 Task: Invite Team Member Softage.1@softage.net to Workspace Financial Modelling. Invite Team Member Softage.2@softage.net to Workspace Financial Modelling. Invite Team Member Softage.3@softage.net to Workspace Financial Modelling. Invite Team Member Softage.4@softage.net to Workspace Financial Modelling
Action: Mouse moved to (816, 98)
Screenshot: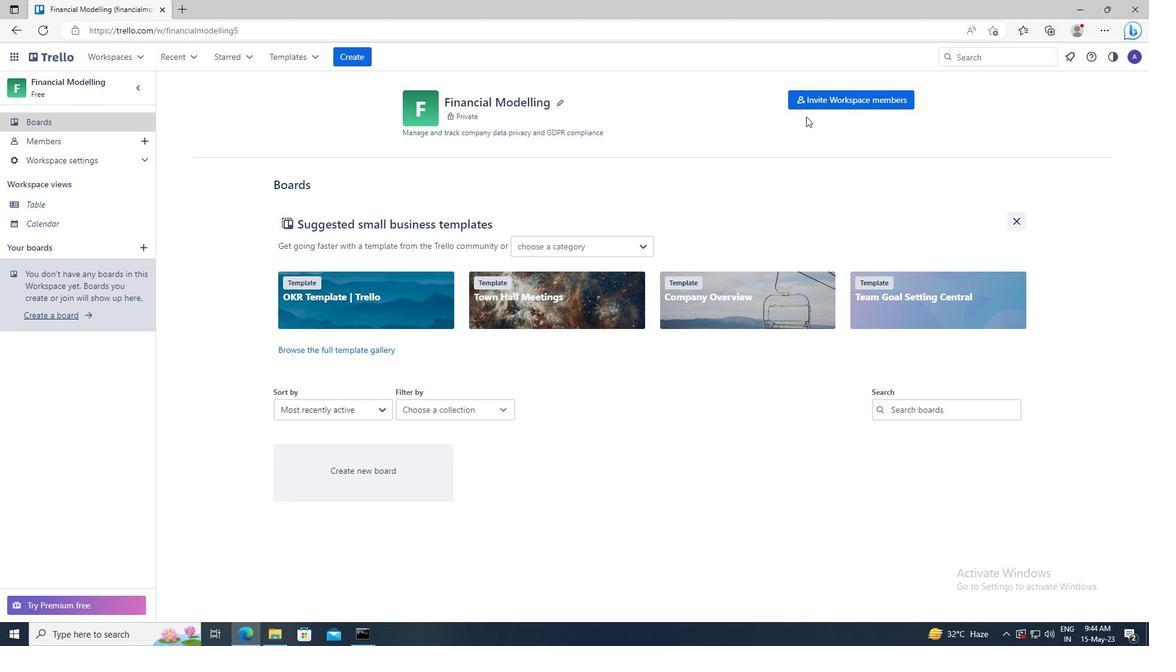
Action: Mouse pressed left at (816, 98)
Screenshot: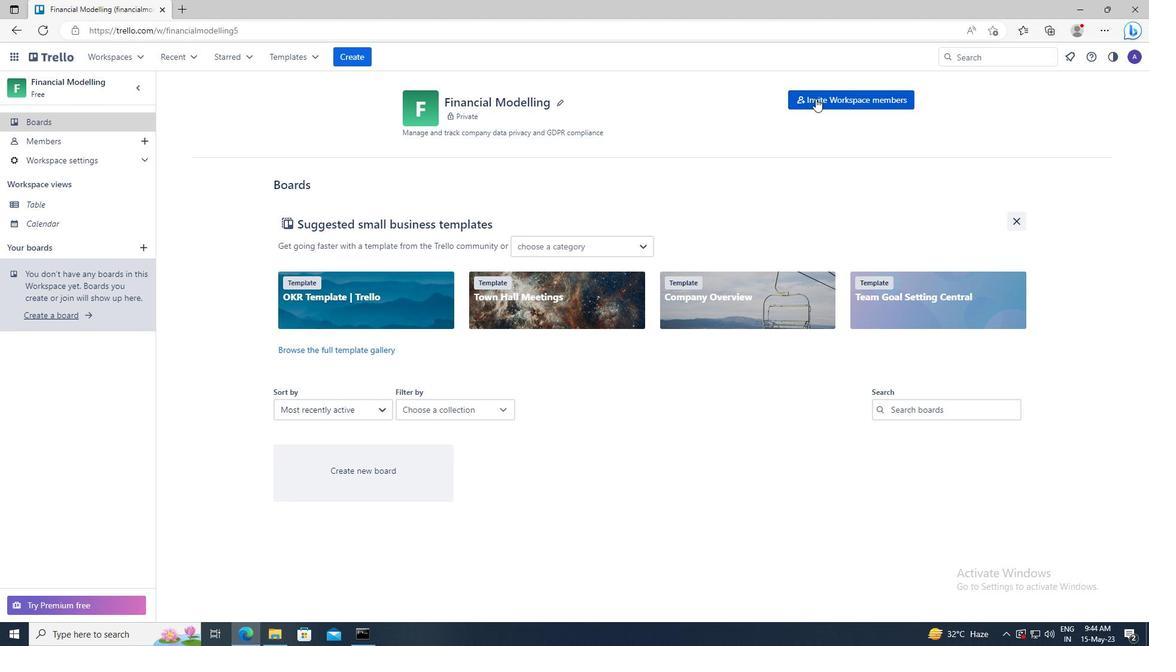 
Action: Mouse moved to (454, 329)
Screenshot: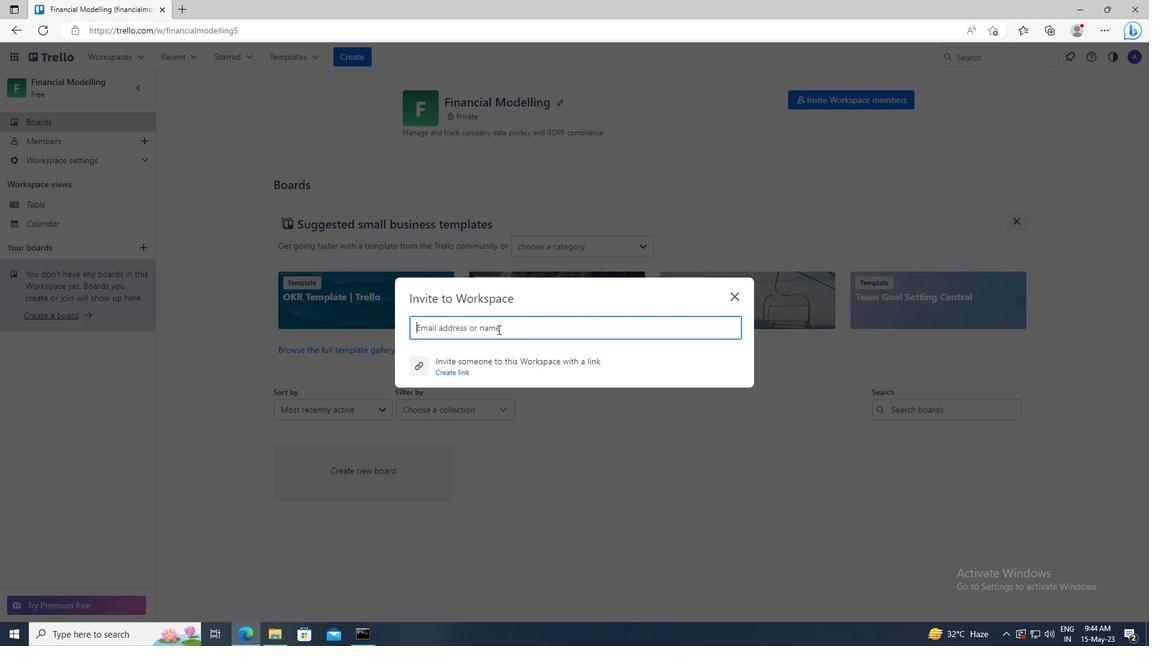
Action: Mouse pressed left at (454, 329)
Screenshot: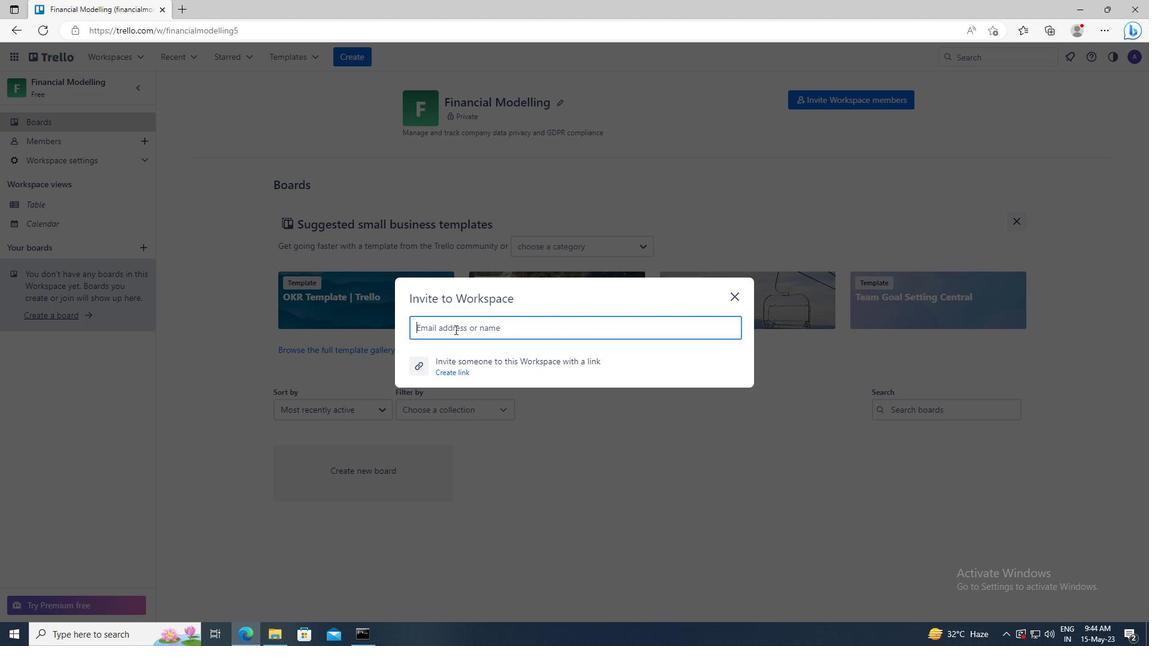 
Action: Key pressed <Key.shift>SOFTAGE.1<Key.shift><Key.shift>@SOFTAGE.NET
Screenshot: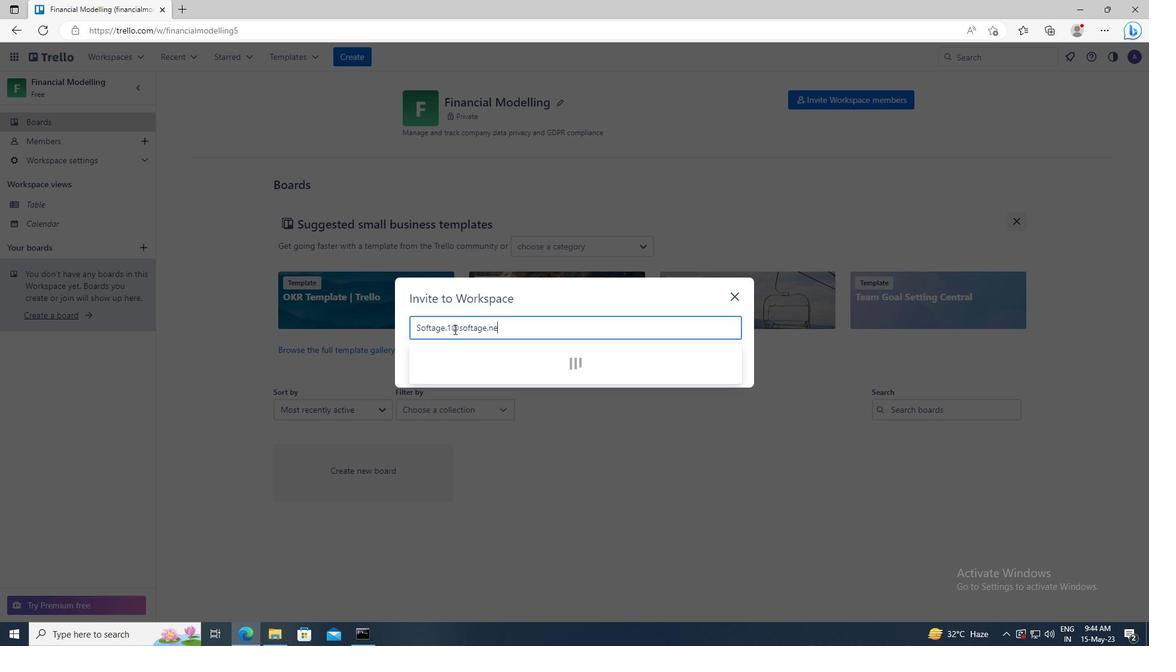 
Action: Mouse moved to (460, 362)
Screenshot: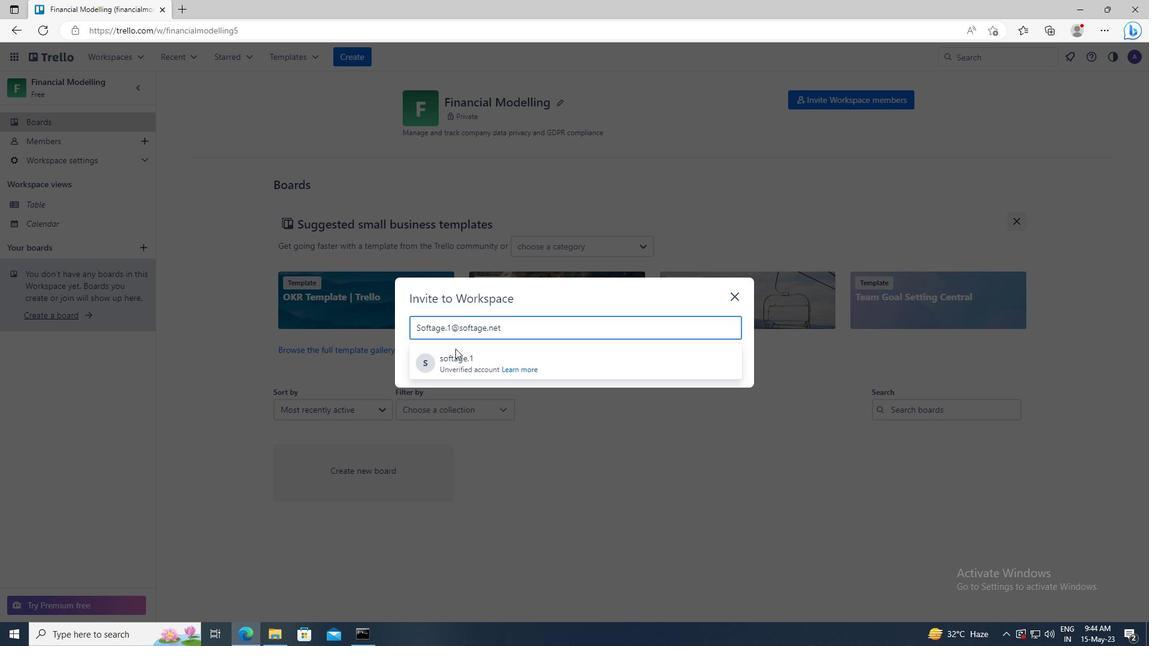 
Action: Mouse pressed left at (460, 362)
Screenshot: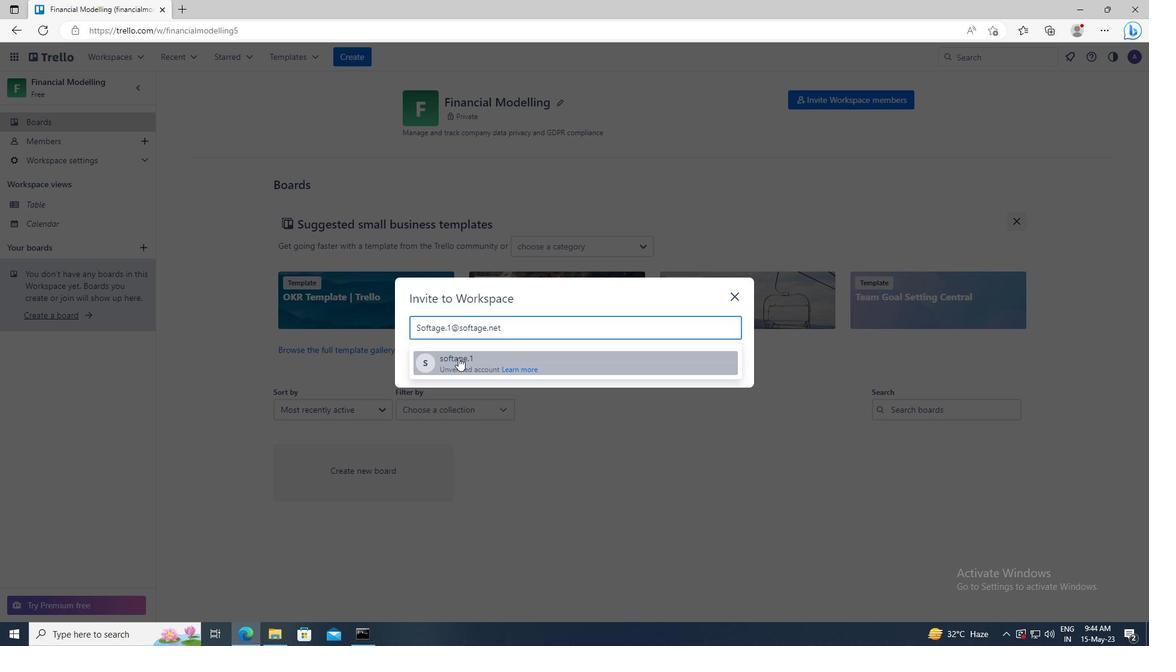 
Action: Mouse moved to (701, 301)
Screenshot: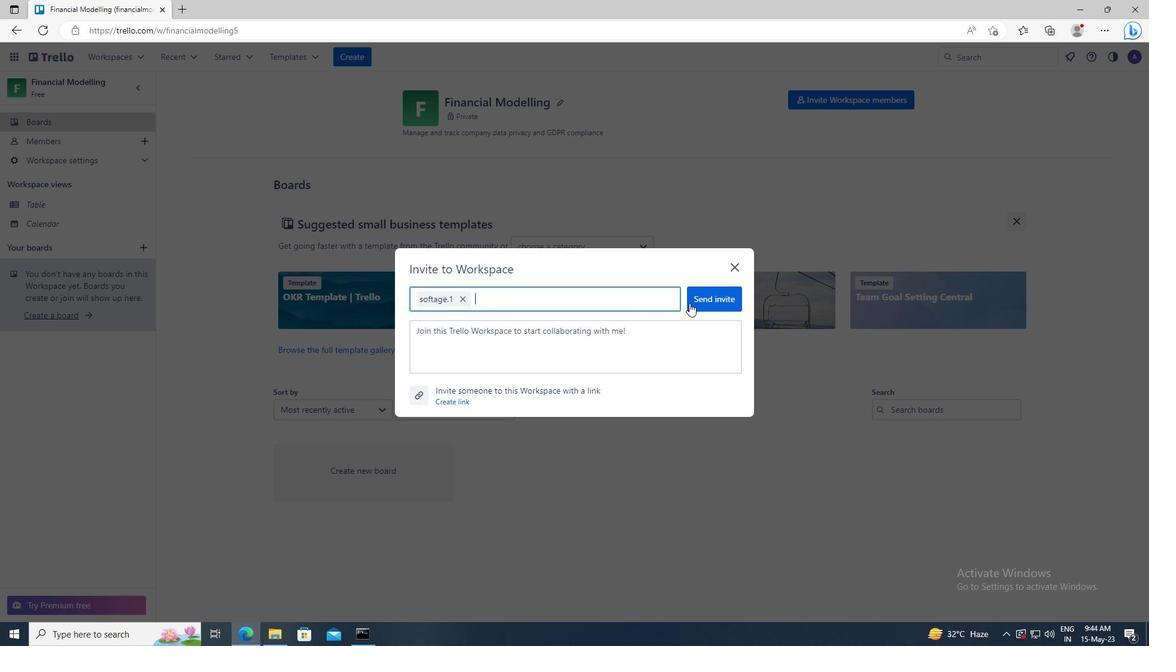
Action: Mouse pressed left at (701, 301)
Screenshot: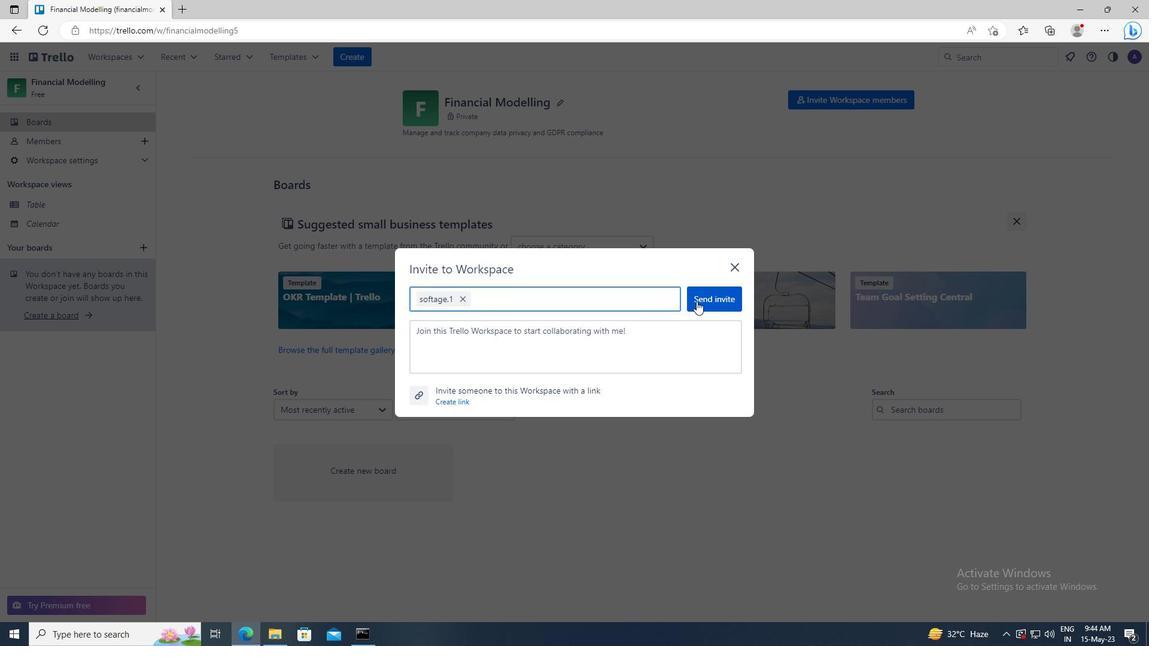 
Action: Mouse moved to (805, 103)
Screenshot: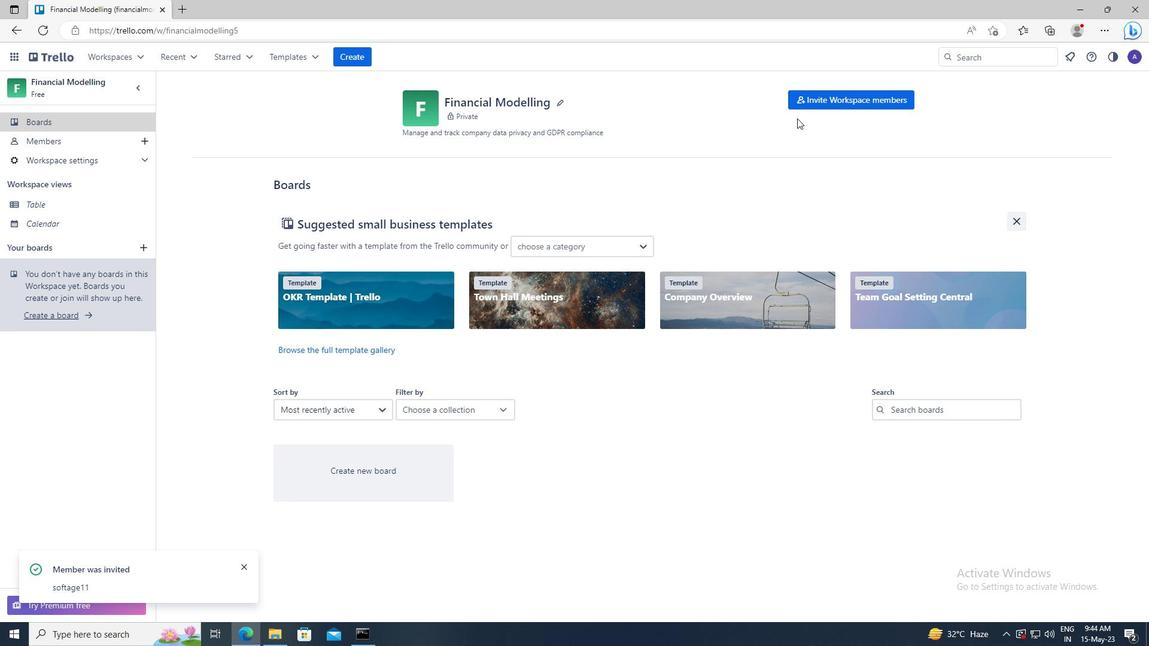 
Action: Mouse pressed left at (805, 103)
Screenshot: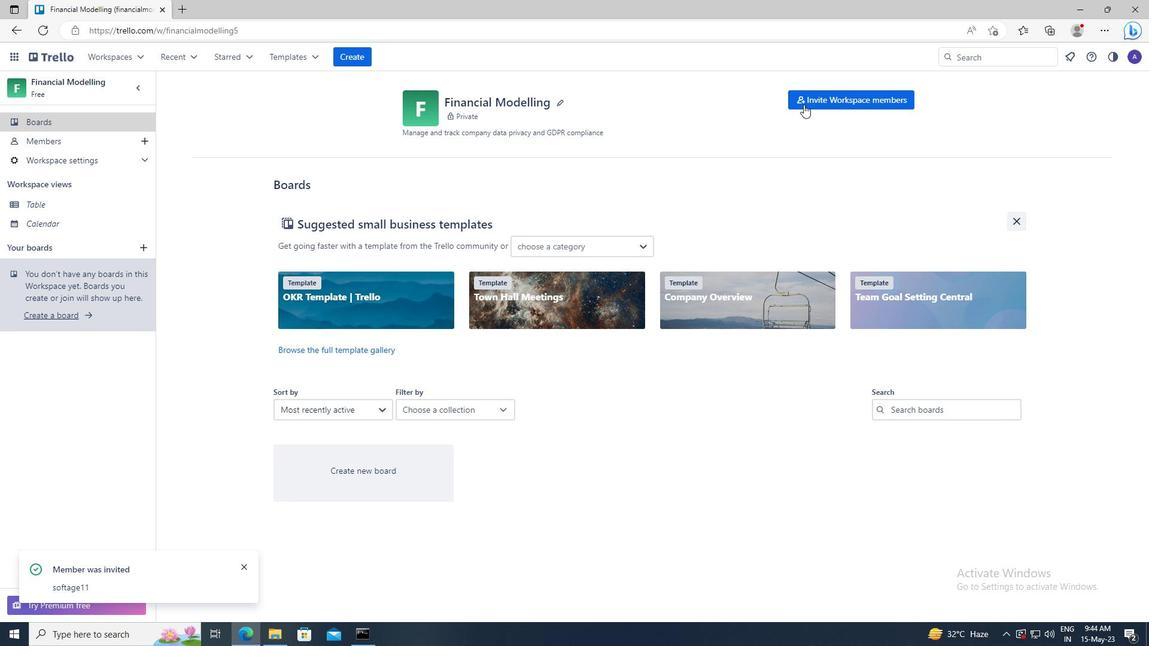 
Action: Mouse moved to (447, 323)
Screenshot: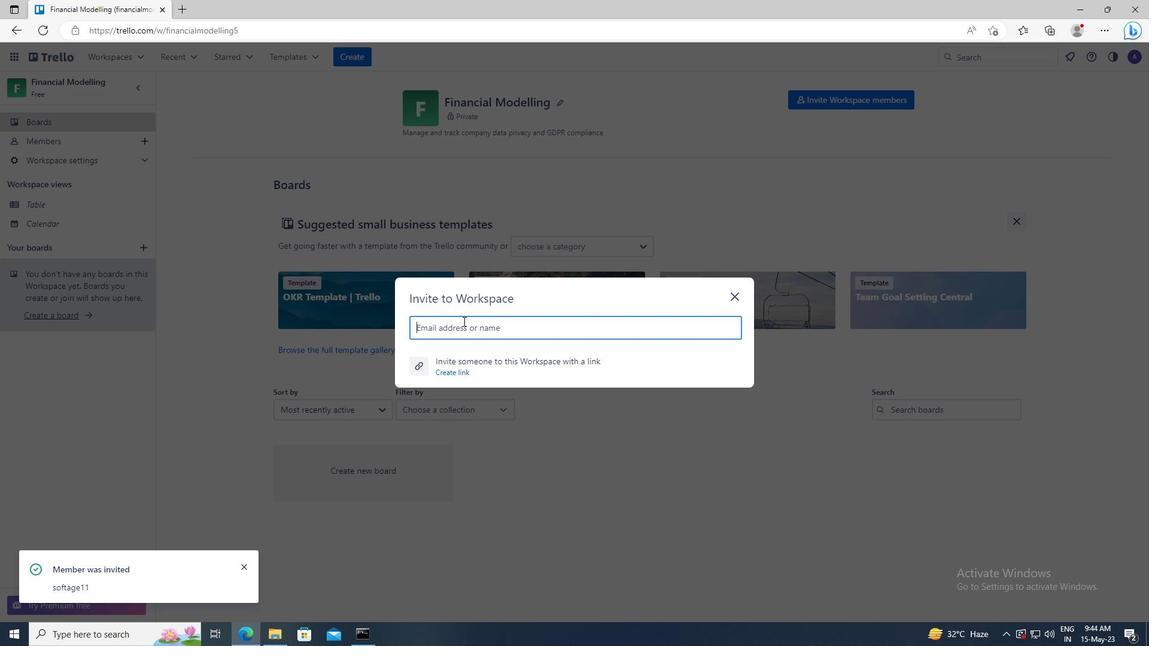 
Action: Mouse pressed left at (447, 323)
Screenshot: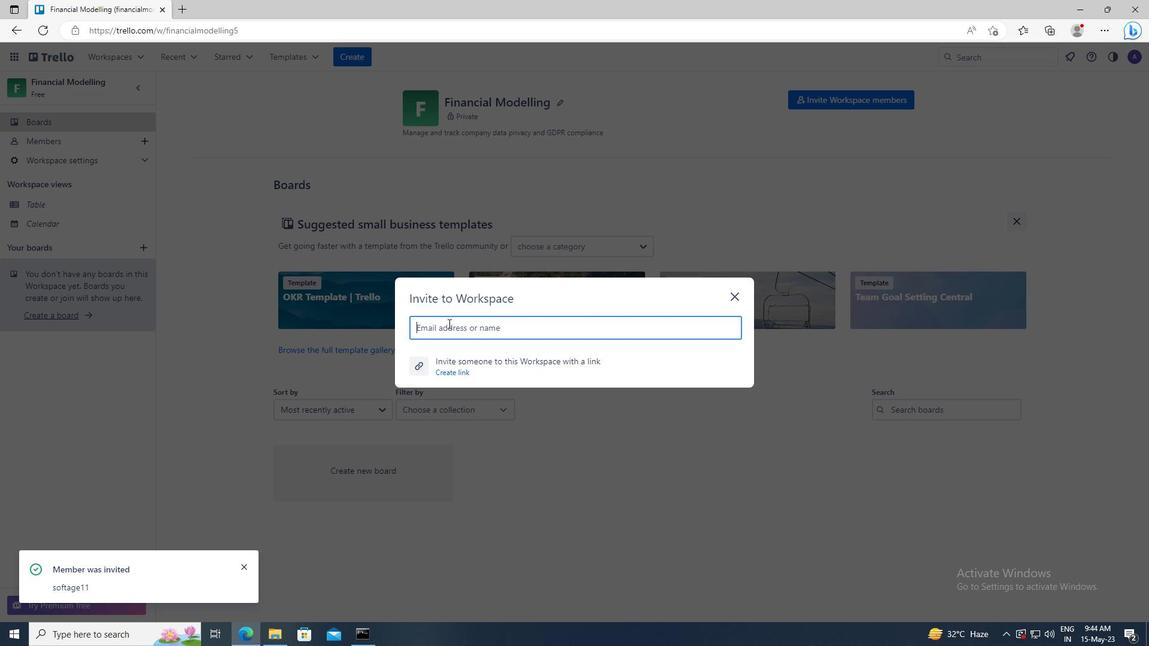 
Action: Mouse moved to (446, 323)
Screenshot: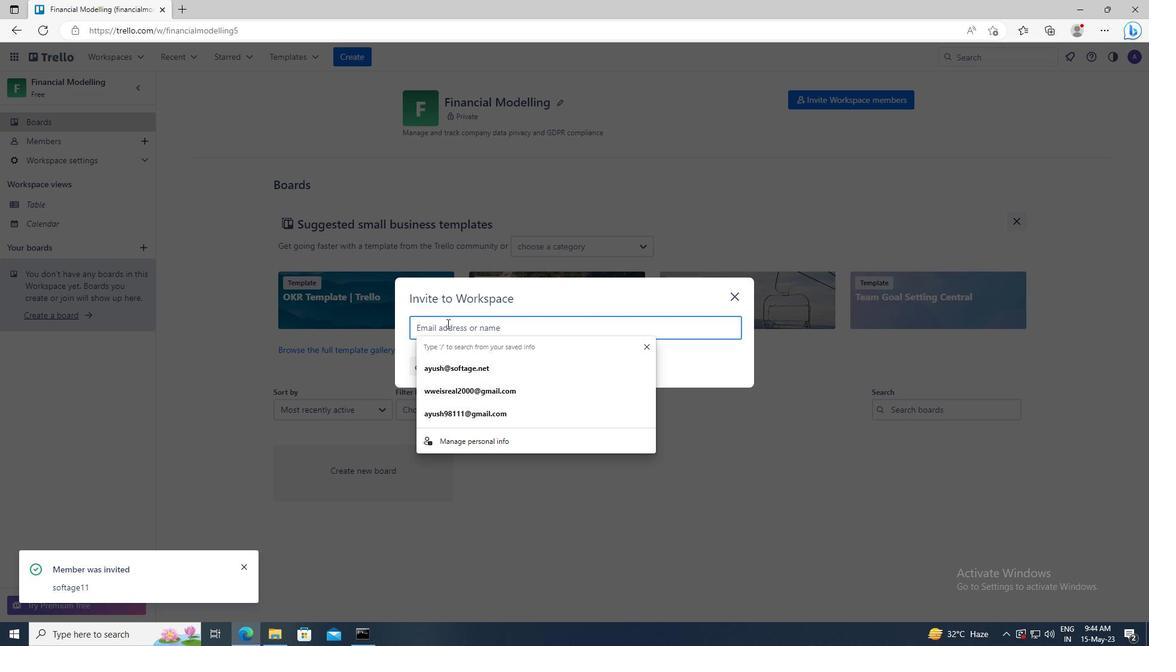 
Action: Key pressed <Key.shift>SOFTAGE.2<Key.shift>@SOFTAGE.NET
Screenshot: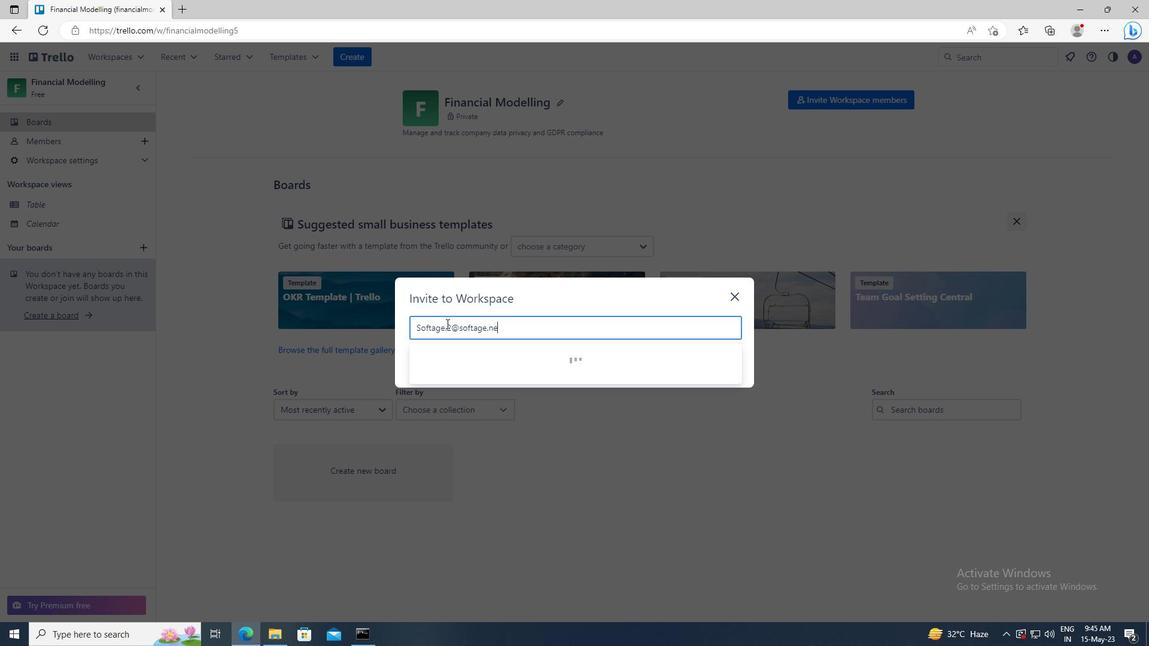 
Action: Mouse moved to (452, 360)
Screenshot: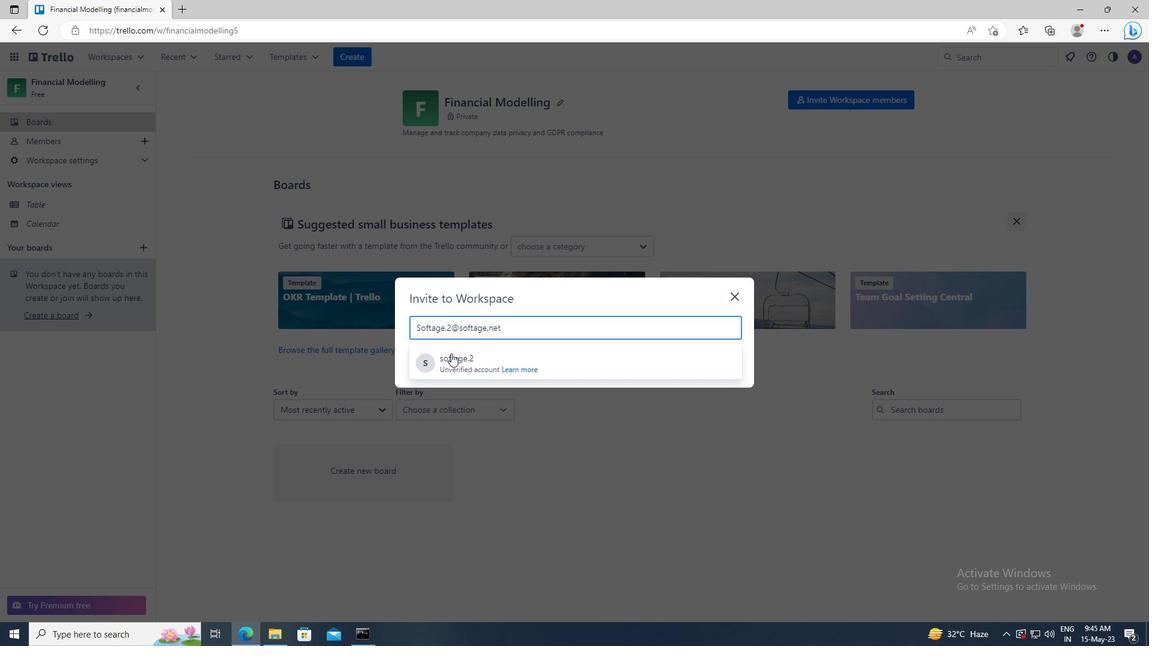 
Action: Mouse pressed left at (452, 360)
Screenshot: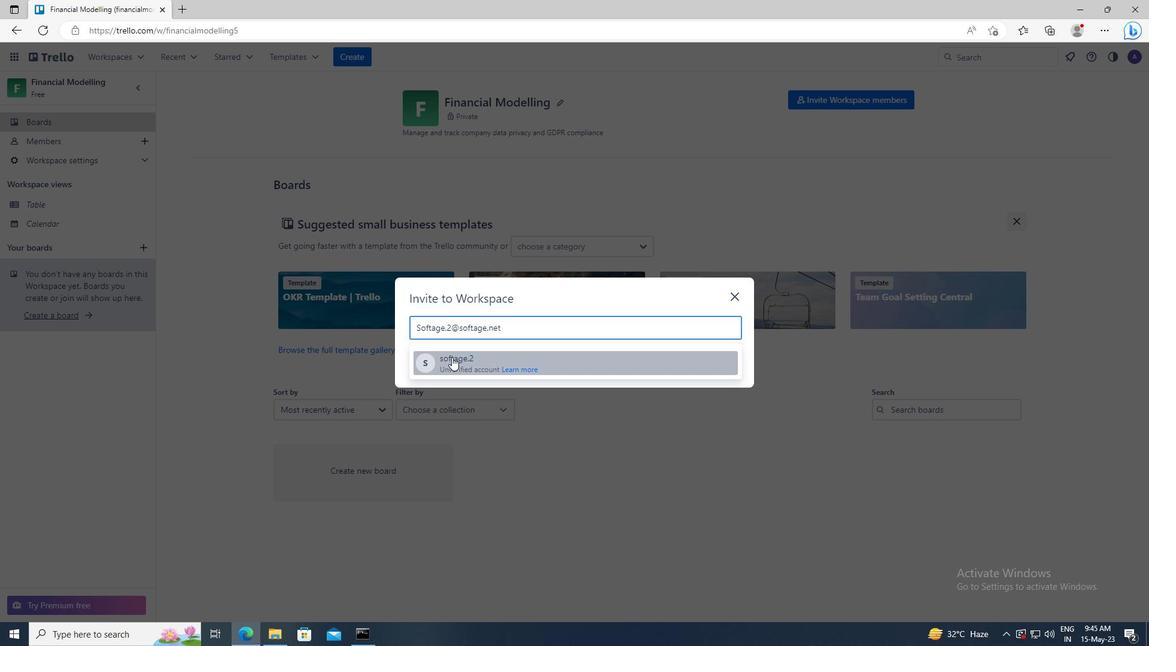 
Action: Mouse moved to (706, 297)
Screenshot: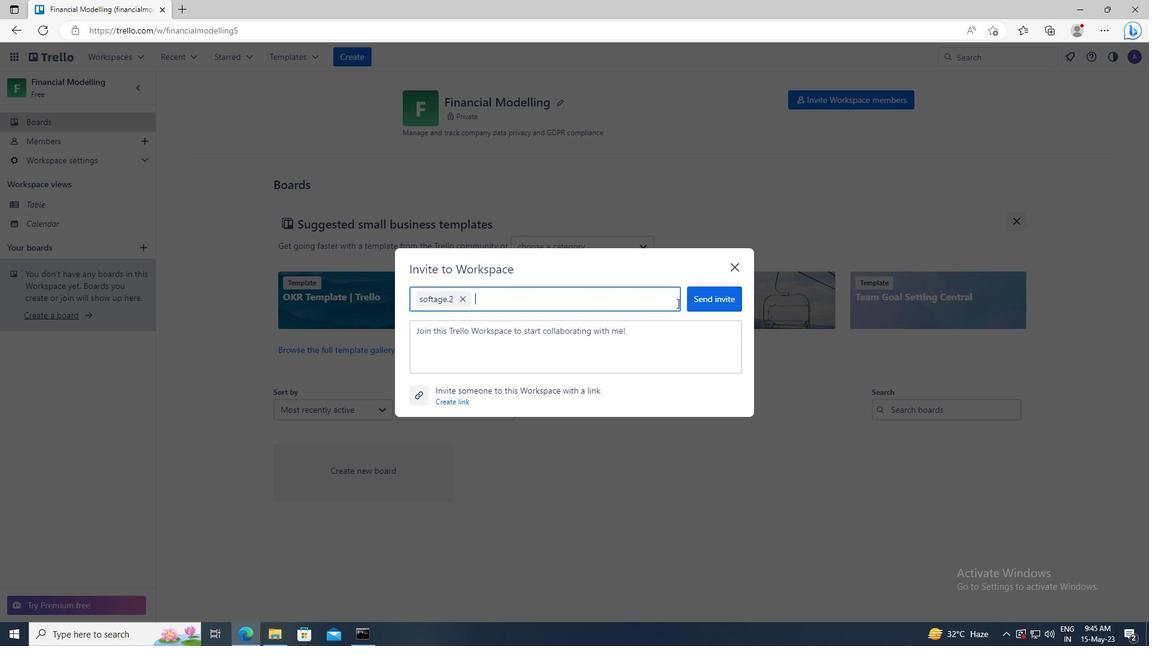 
Action: Mouse pressed left at (706, 297)
Screenshot: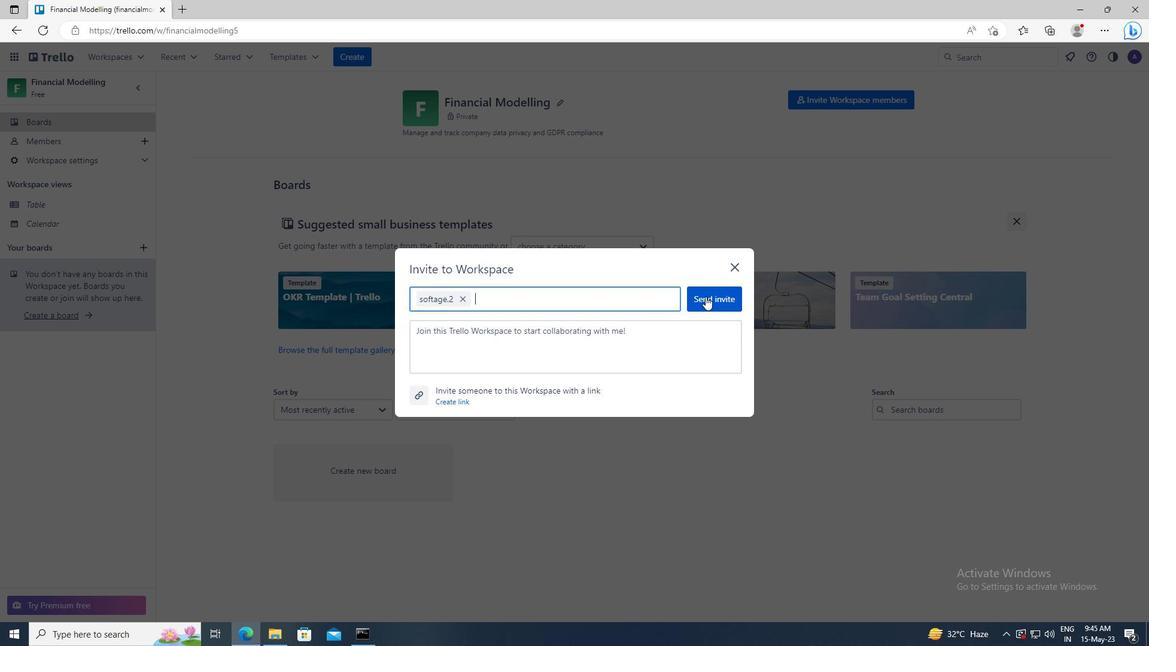 
Action: Mouse moved to (808, 97)
Screenshot: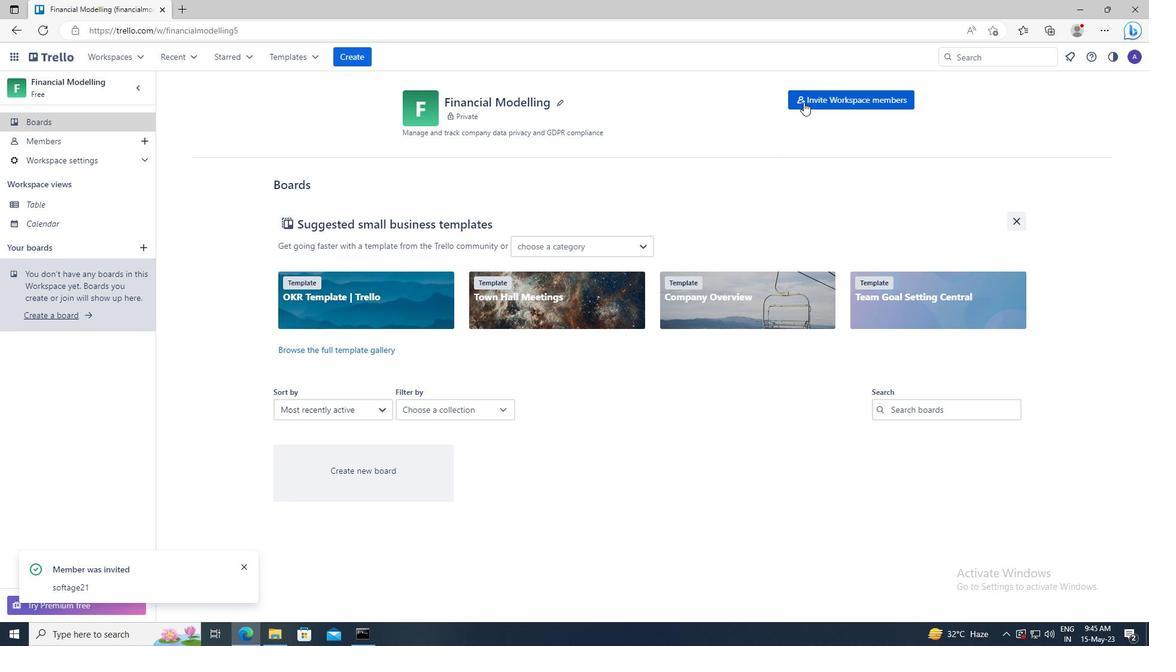 
Action: Mouse pressed left at (808, 97)
Screenshot: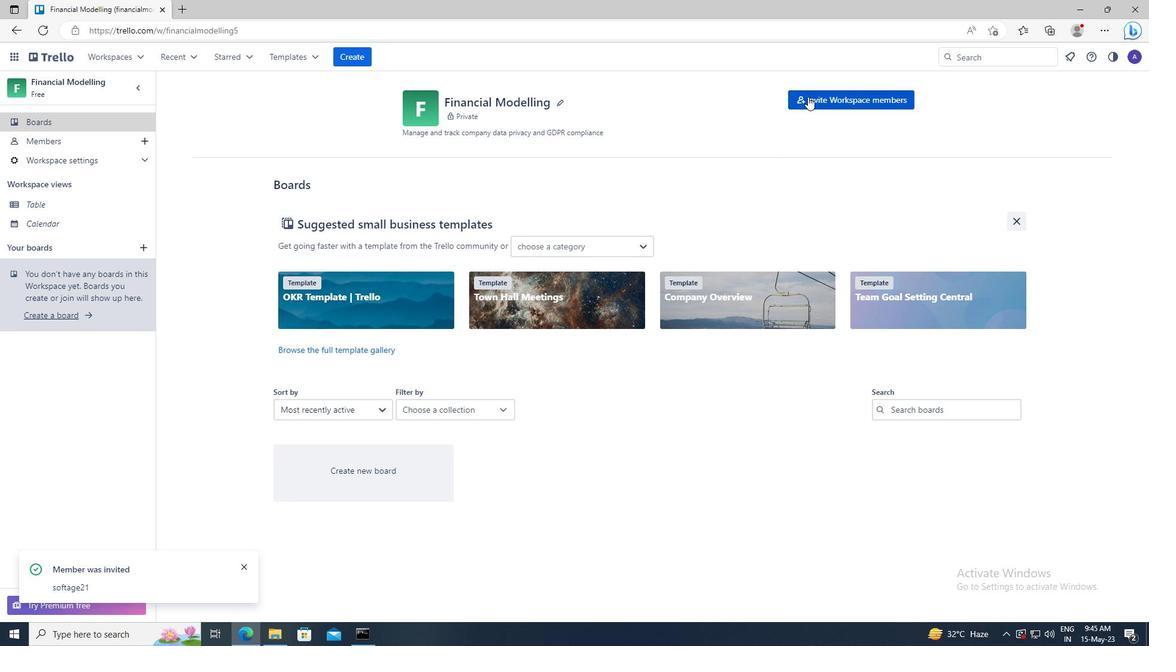 
Action: Mouse moved to (461, 325)
Screenshot: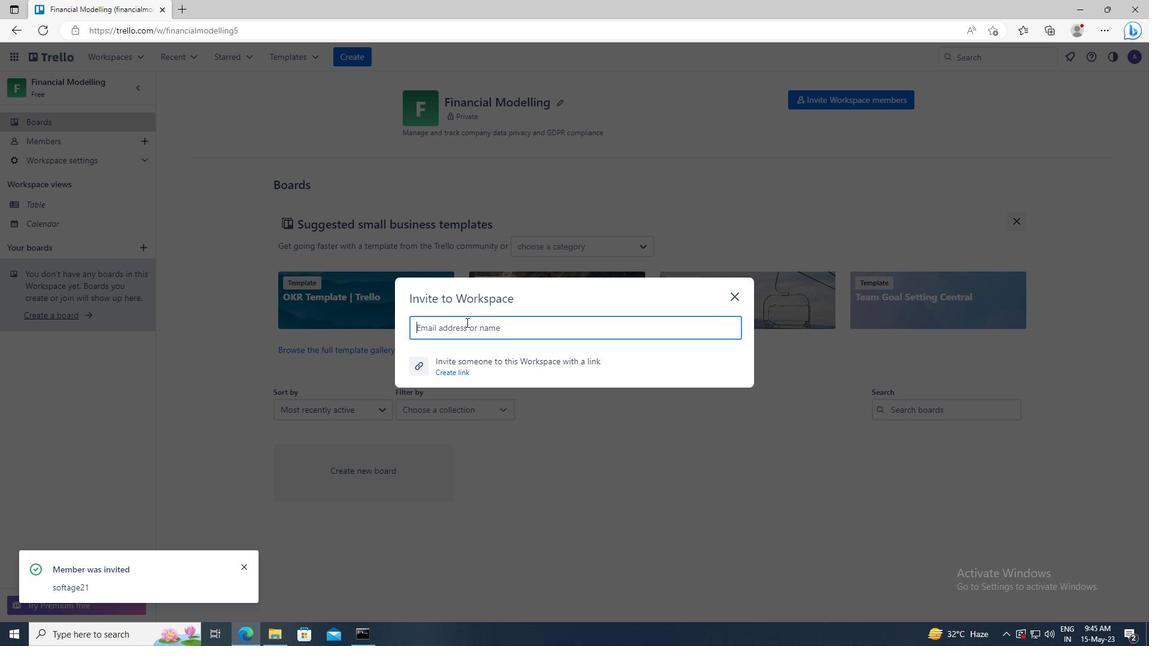 
Action: Mouse pressed left at (461, 325)
Screenshot: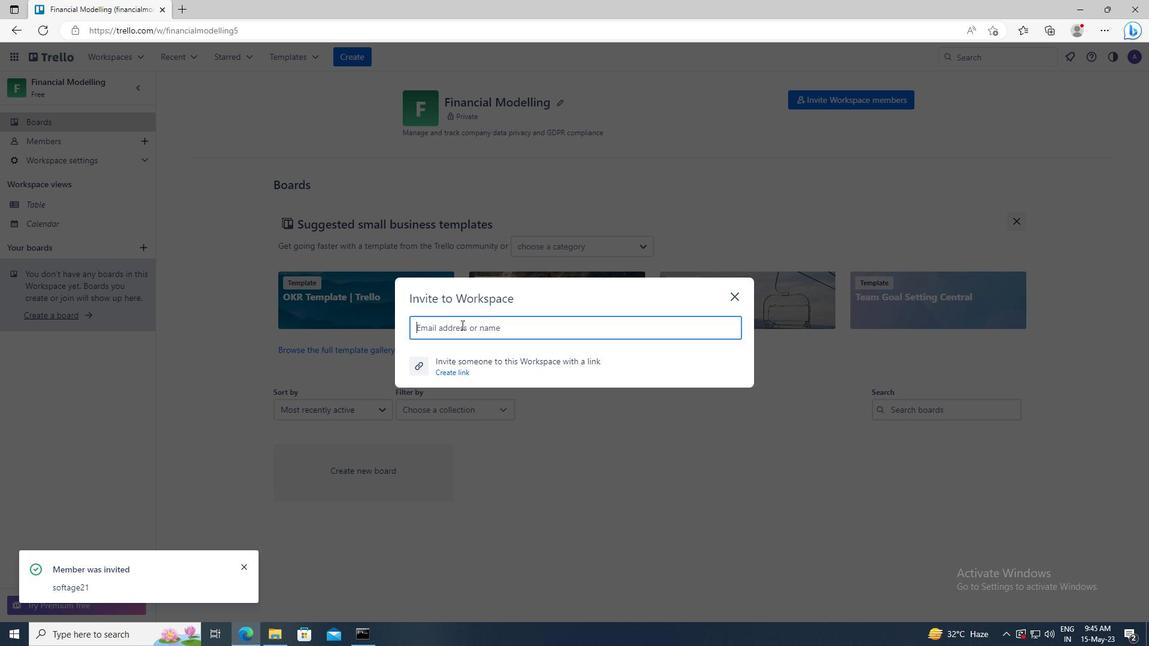 
Action: Key pressed <Key.shift>SOFTAGE.3<Key.shift>@SOFTAGE.NET
Screenshot: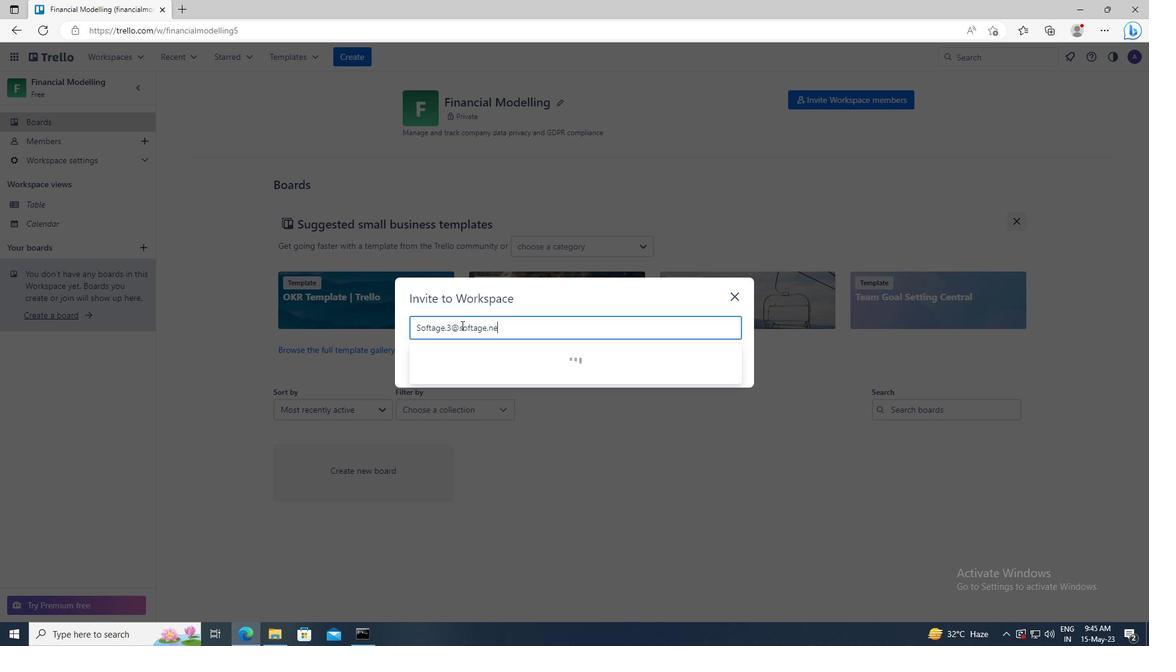 
Action: Mouse moved to (462, 365)
Screenshot: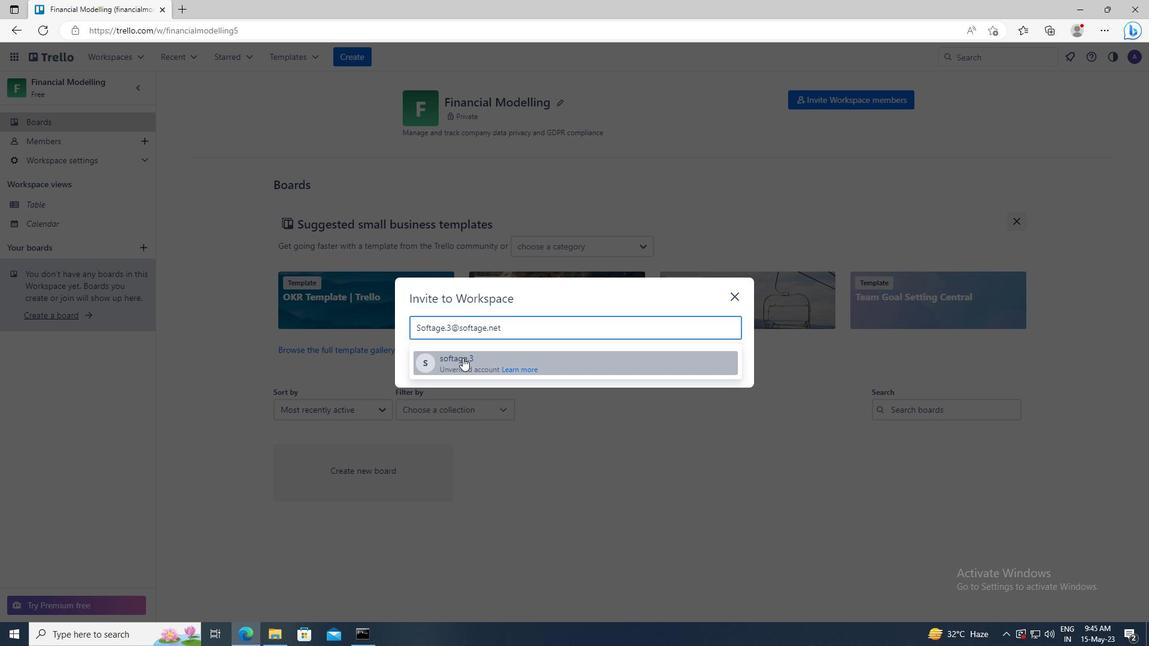 
Action: Mouse pressed left at (462, 365)
Screenshot: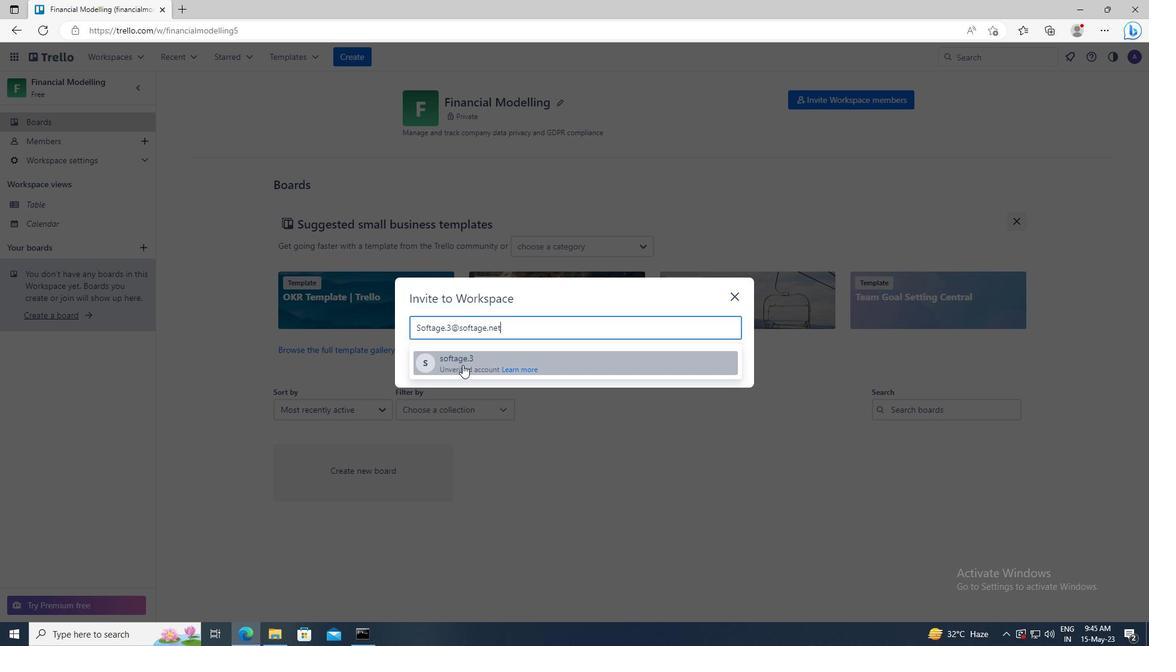 
Action: Mouse moved to (701, 302)
Screenshot: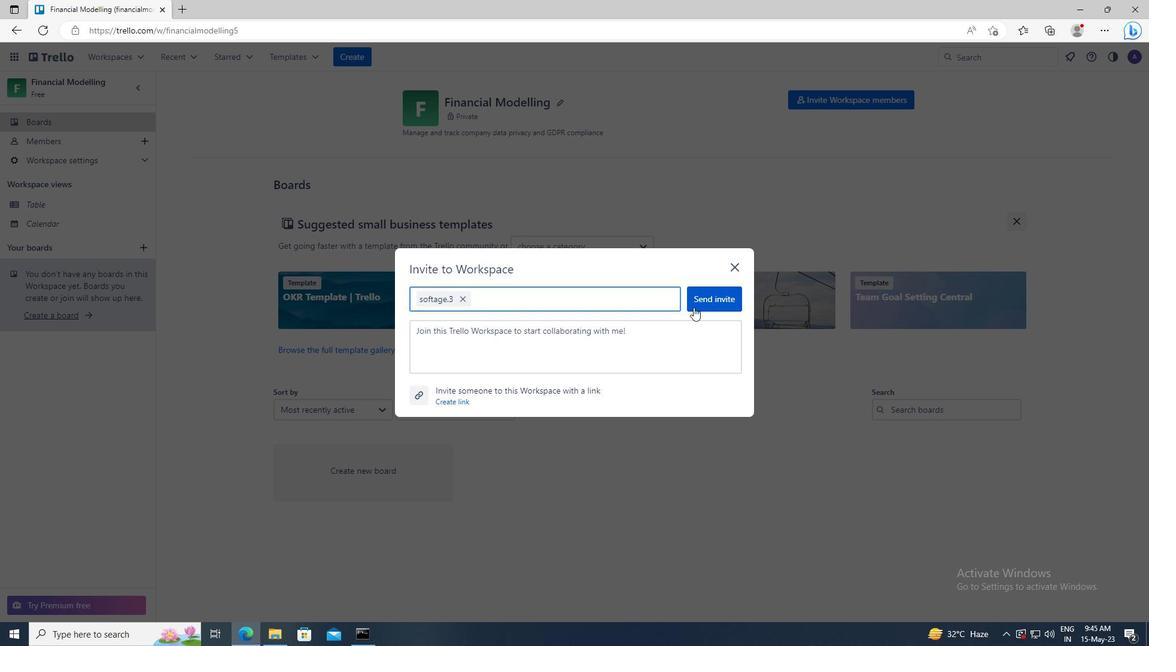 
Action: Mouse pressed left at (701, 302)
Screenshot: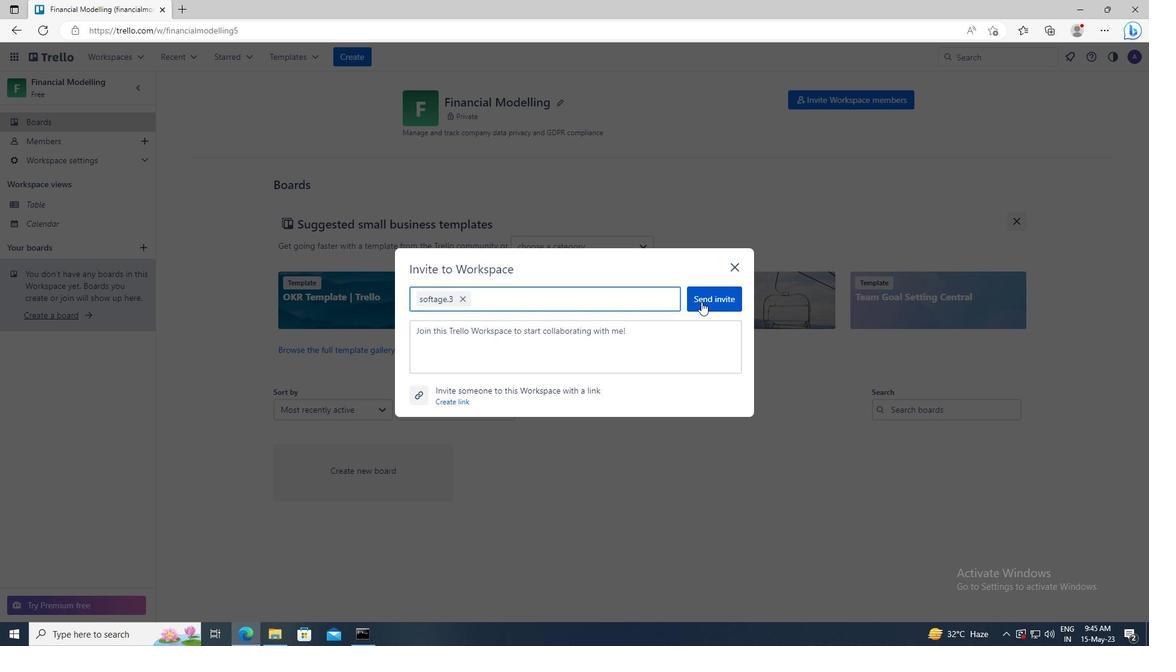 
Action: Mouse moved to (816, 102)
Screenshot: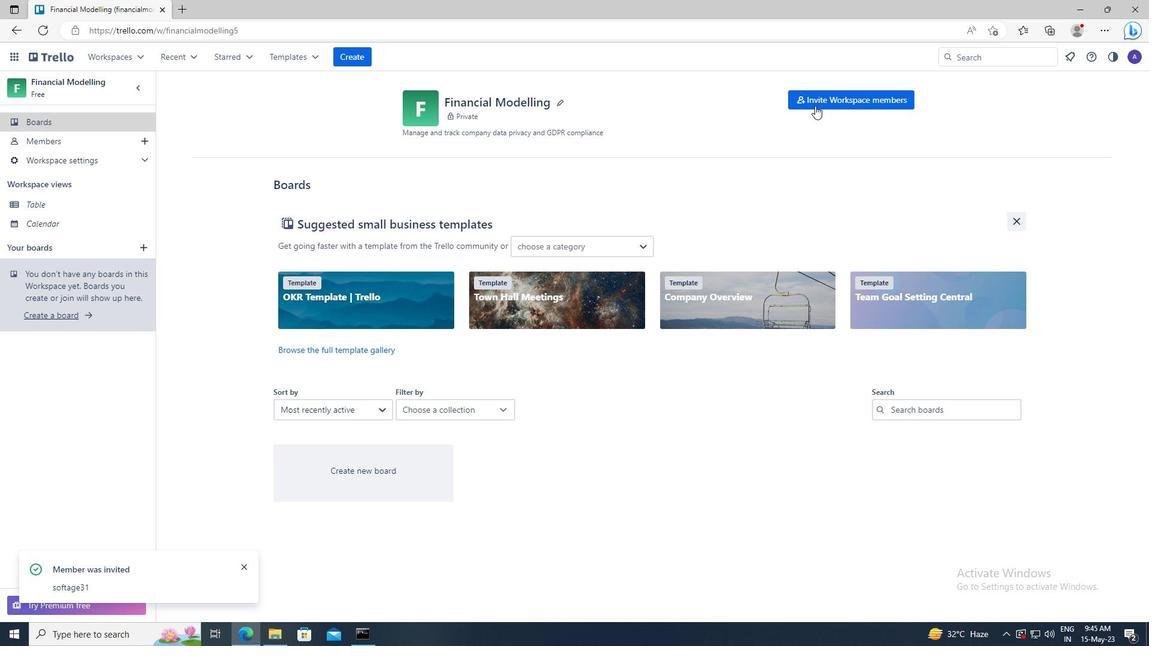 
Action: Mouse pressed left at (816, 102)
Screenshot: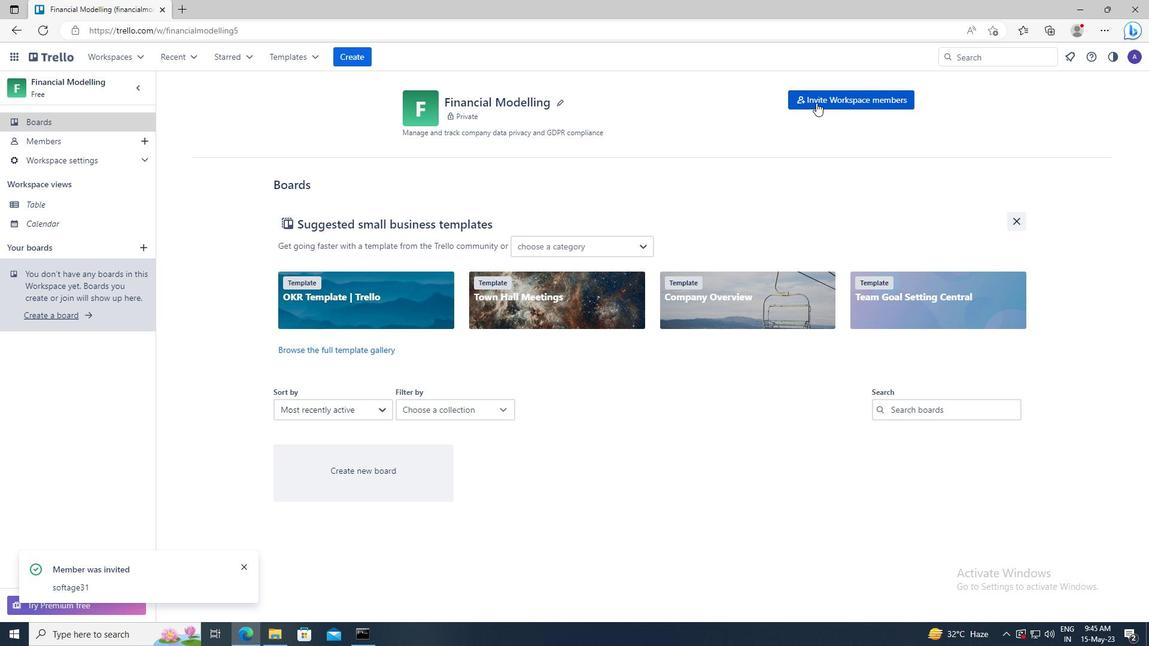 
Action: Mouse moved to (492, 328)
Screenshot: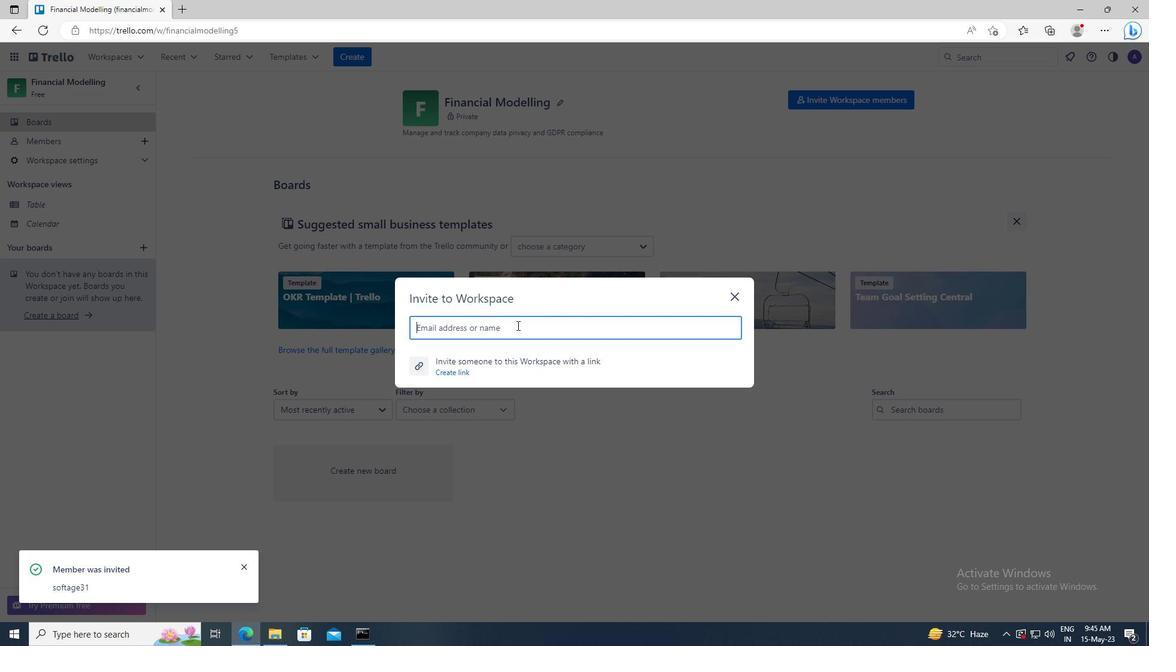 
Action: Mouse pressed left at (492, 328)
Screenshot: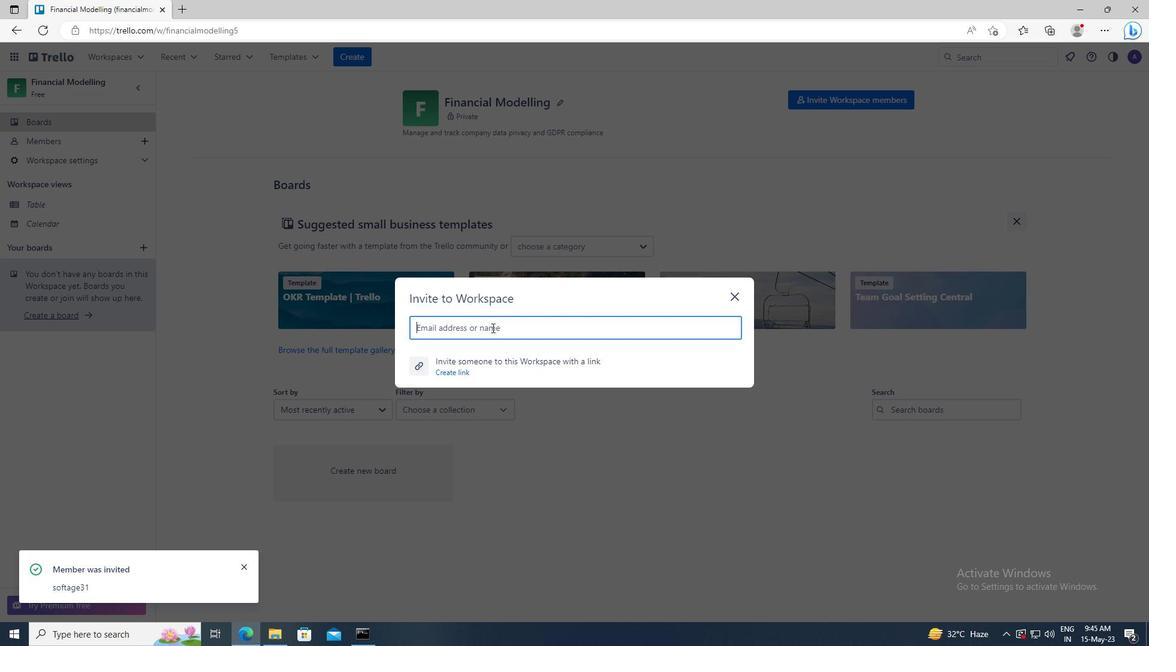 
Action: Key pressed <Key.shift>SOFTAGE.4<Key.shift>@SOFTAGE.NET
Screenshot: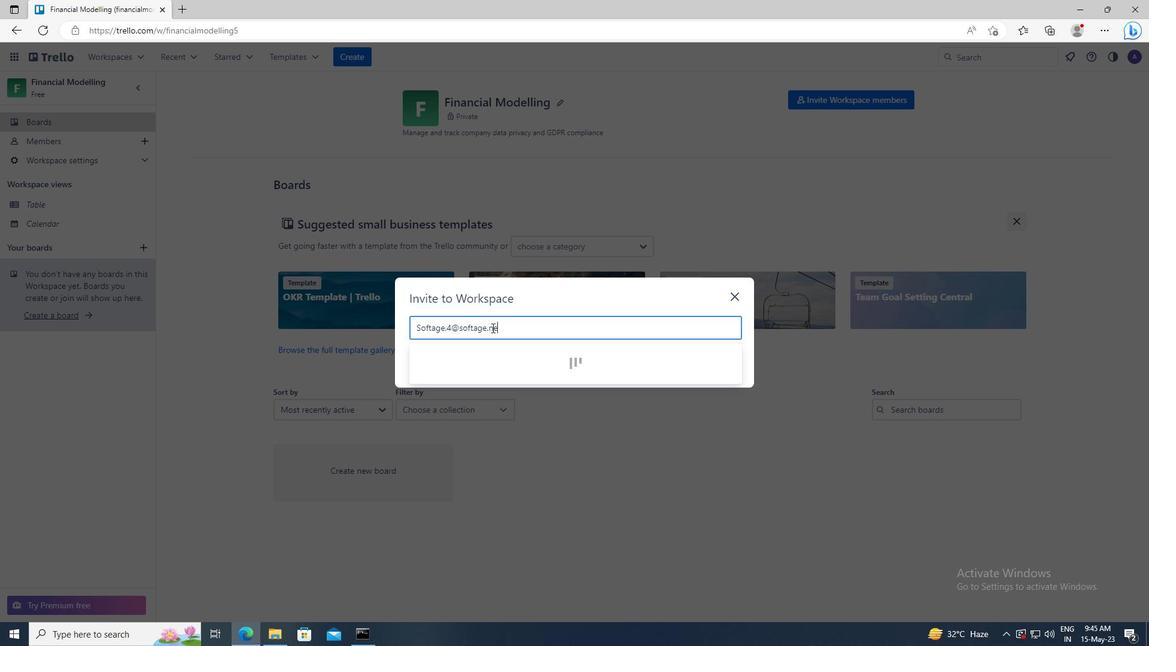 
Action: Mouse moved to (491, 360)
Screenshot: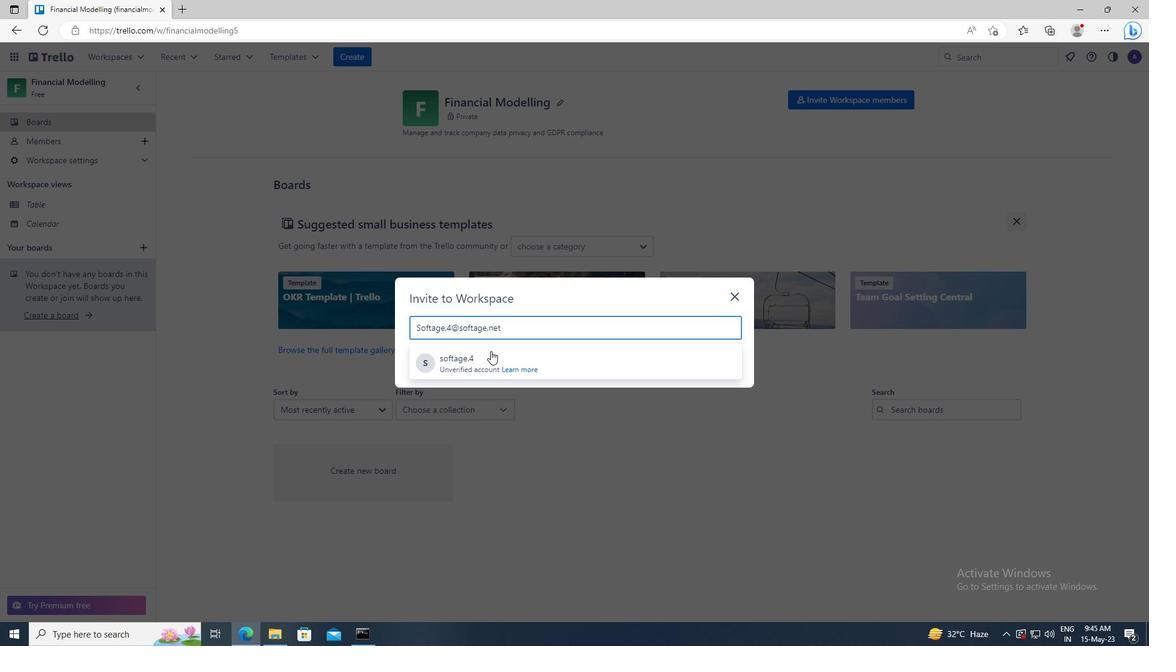 
Action: Mouse pressed left at (491, 360)
Screenshot: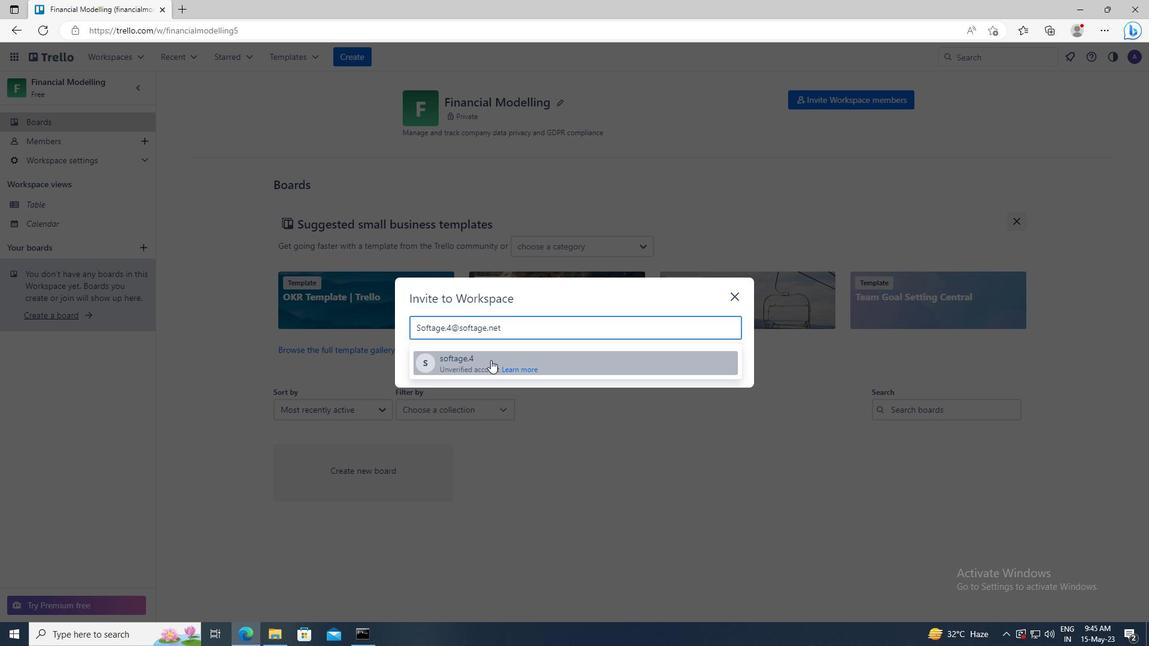 
Action: Mouse moved to (704, 303)
Screenshot: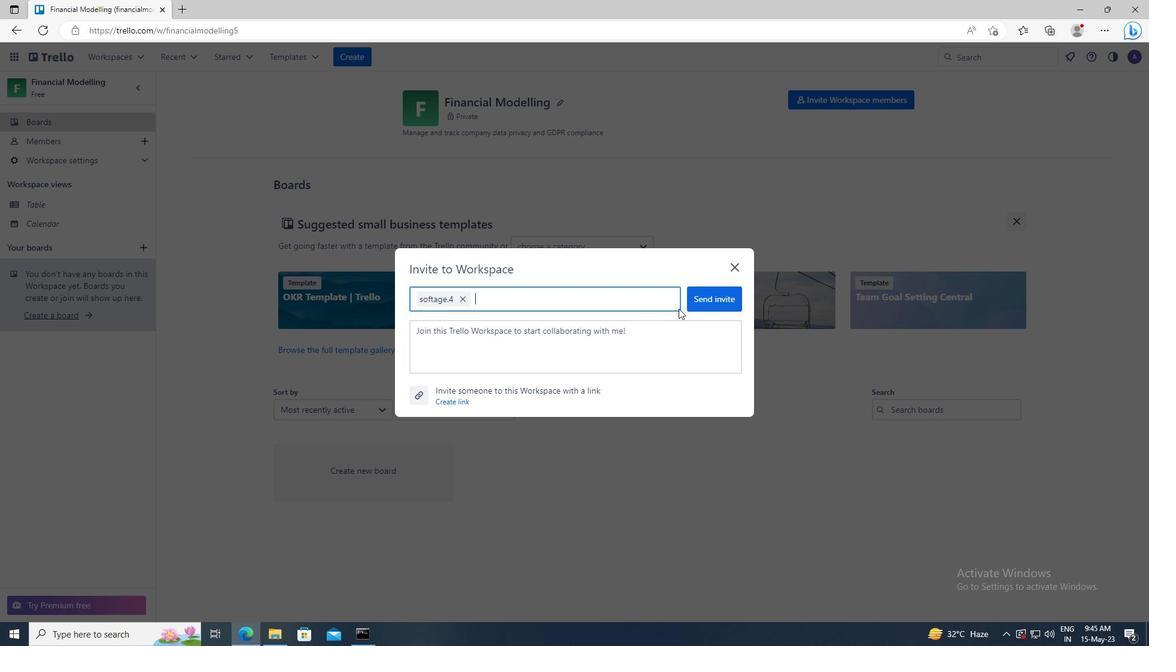 
Action: Mouse pressed left at (704, 303)
Screenshot: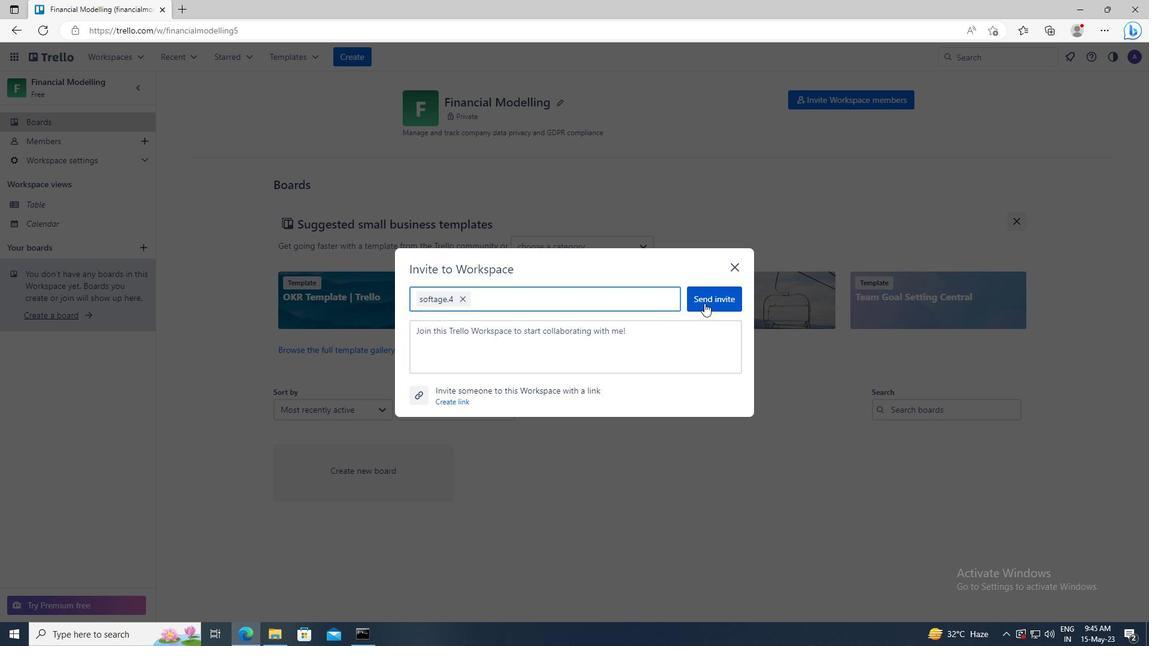 
